 Task: Add an event with the title Sales Territory Planning and Expansion Strategies, date '2023/12/10', time 8:30 AM to 10:30 AMand add a description: As the faller begins to lean backward, the catchers should immediately extend their arms, creating a secure and stable platform for the faller to land on. Catchers should maintain a firm grip and ensure a safe landing for the faller.Select event color  Banana . Add location for the event as: Glasgow, UK, logged in from the account softage.4@softage.netand send the event invitation to softage.10@softage.net and softage.1@softage.net. Set a reminder for the event Doesn't repeat
Action: Mouse moved to (68, 89)
Screenshot: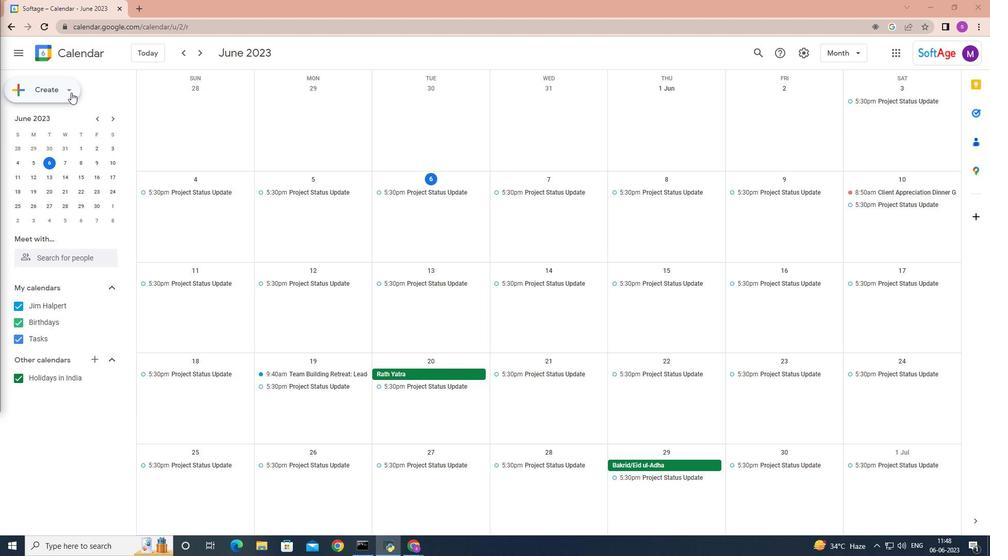 
Action: Mouse pressed left at (68, 89)
Screenshot: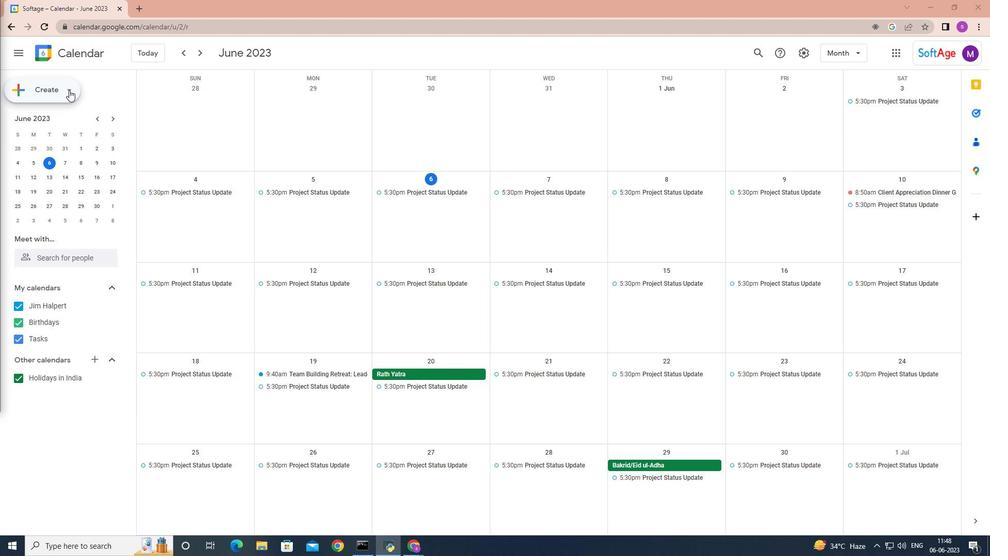 
Action: Mouse moved to (67, 114)
Screenshot: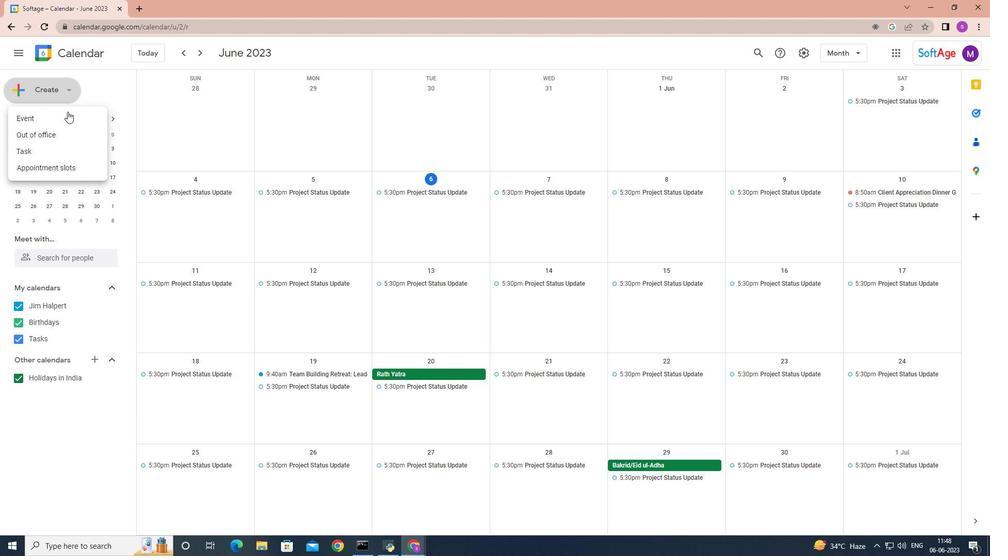 
Action: Mouse pressed left at (67, 114)
Screenshot: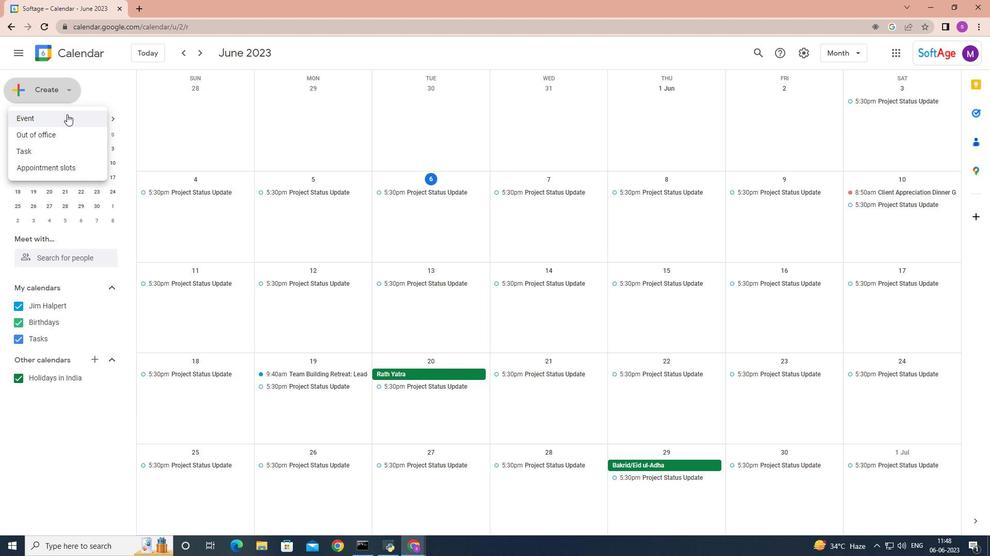 
Action: Mouse moved to (277, 403)
Screenshot: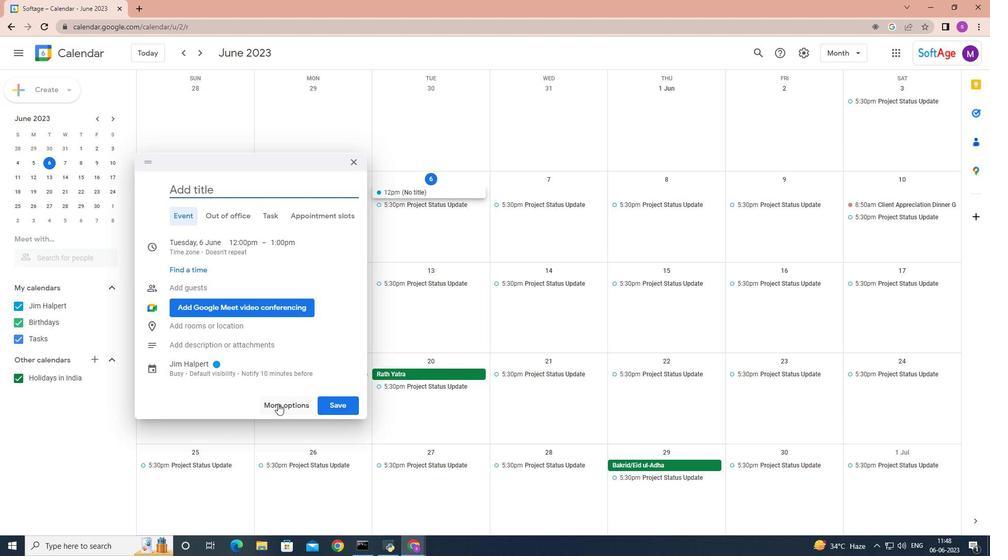 
Action: Mouse pressed left at (277, 403)
Screenshot: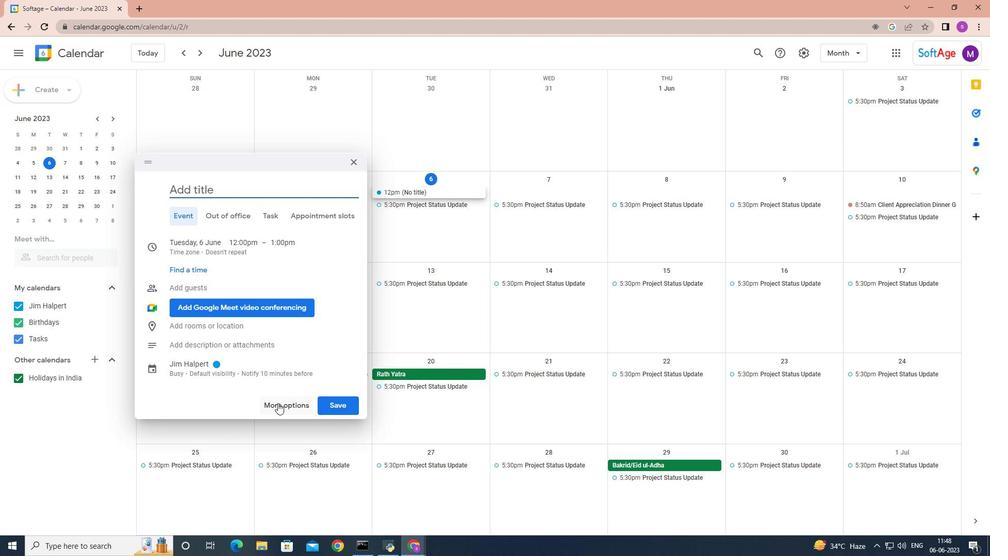 
Action: Key pressed <Key.shift>Sales<Key.space><Key.shift>Territort<Key.backspace>y<Key.space><Key.shift>Planning<Key.space>and<Key.space><Key.shift>Expansion<Key.space><Key.shift>Strategies
Screenshot: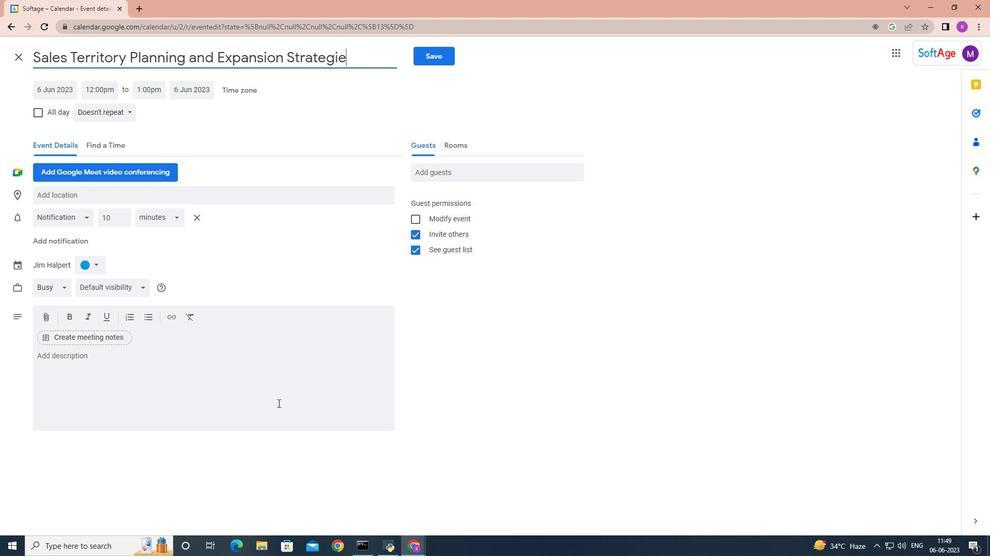 
Action: Mouse moved to (62, 88)
Screenshot: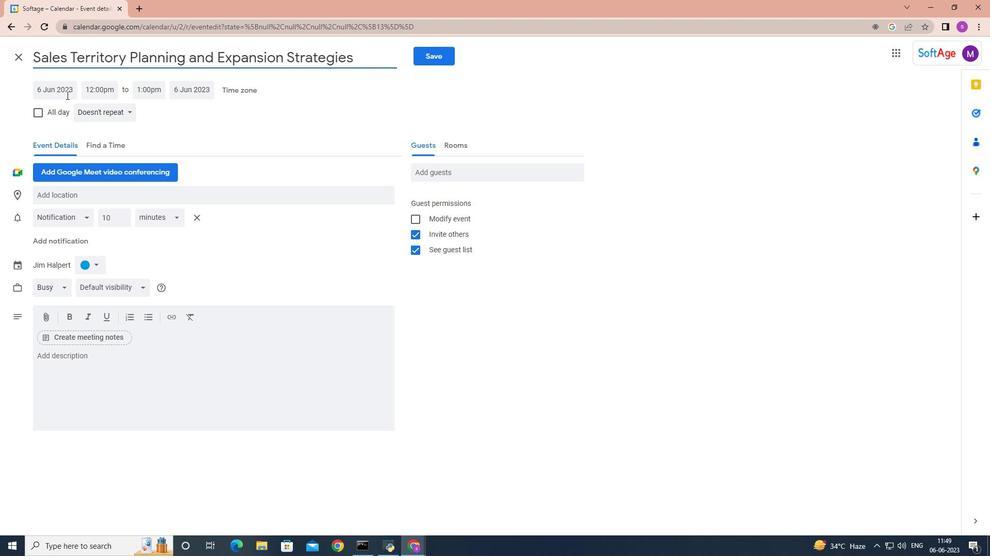 
Action: Mouse pressed left at (62, 88)
Screenshot: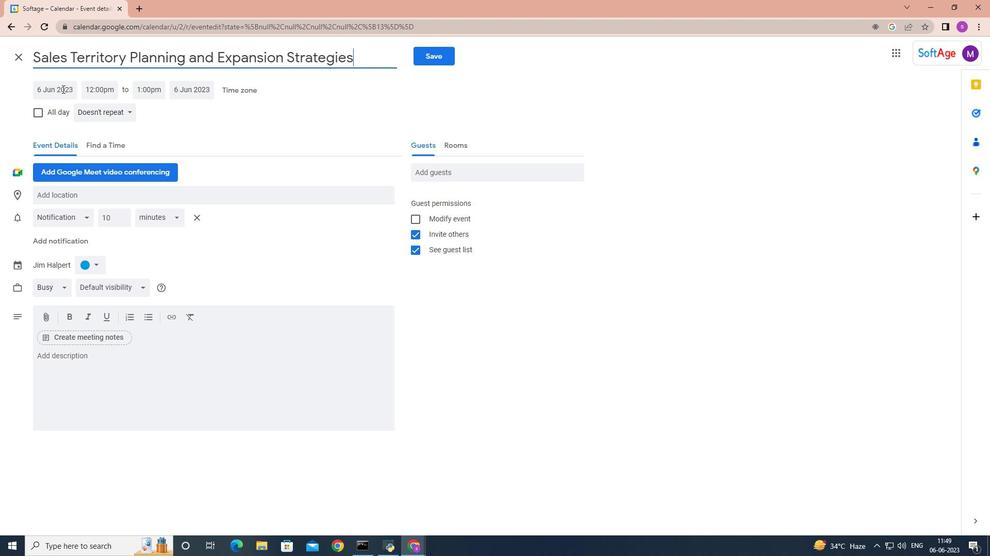 
Action: Mouse moved to (164, 112)
Screenshot: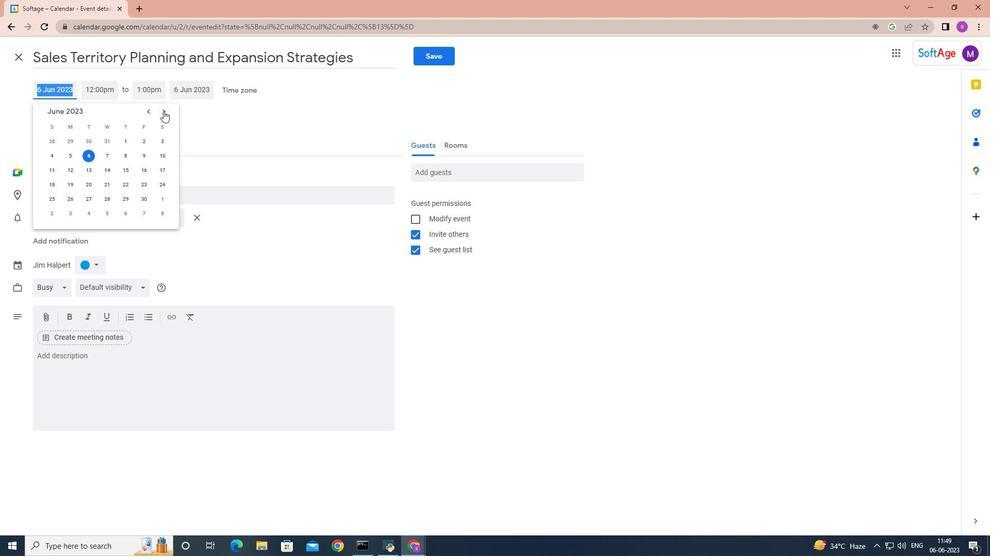 
Action: Mouse pressed left at (164, 112)
Screenshot: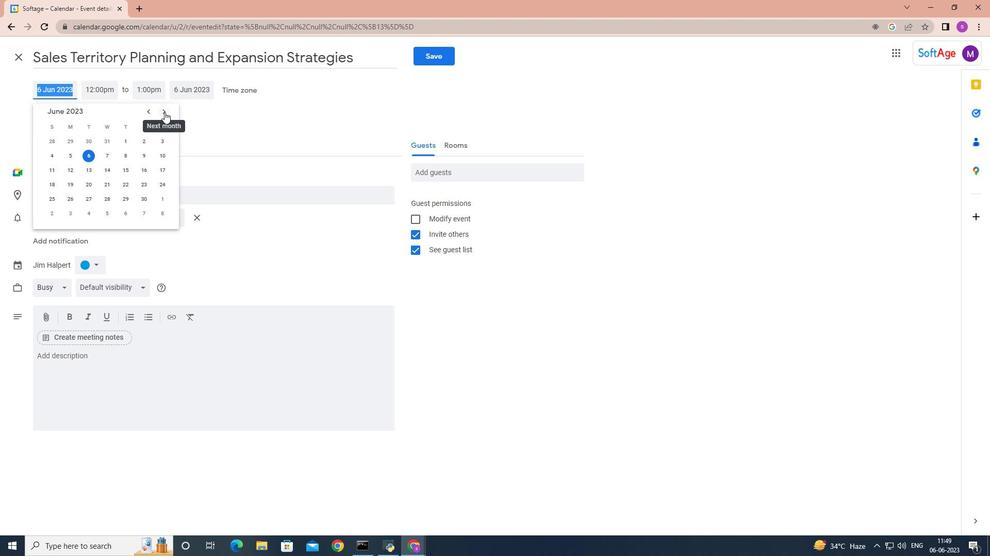 
Action: Mouse pressed left at (164, 112)
Screenshot: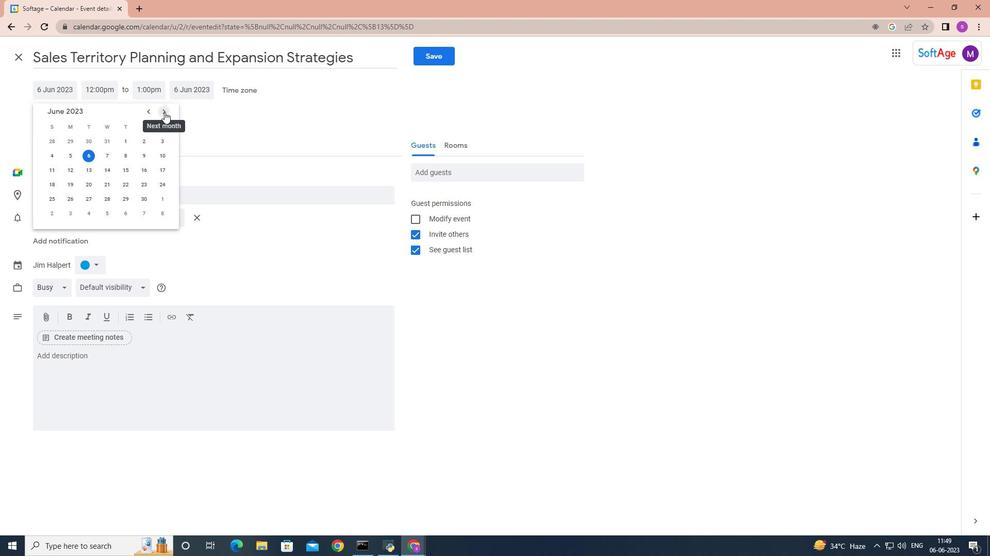 
Action: Mouse pressed left at (164, 112)
Screenshot: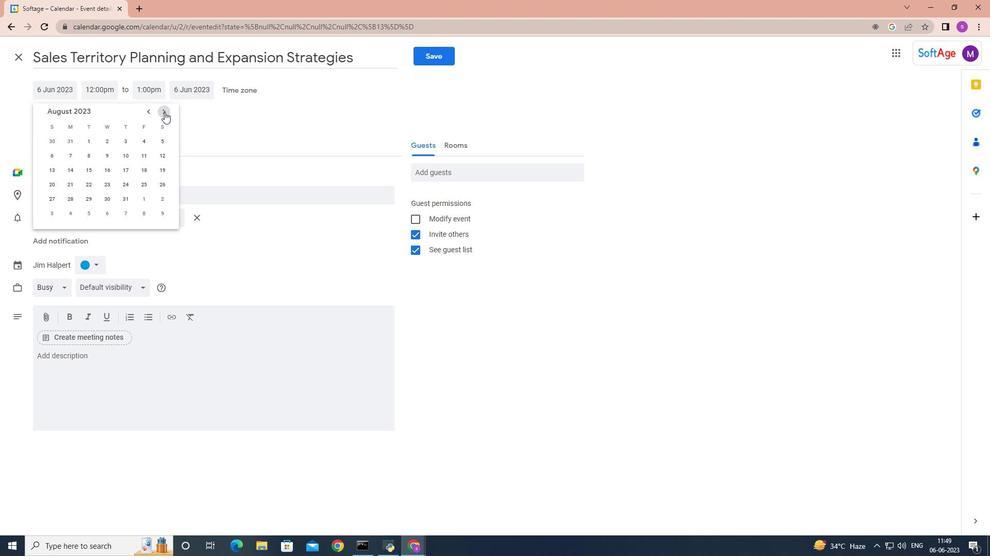 
Action: Mouse pressed left at (164, 112)
Screenshot: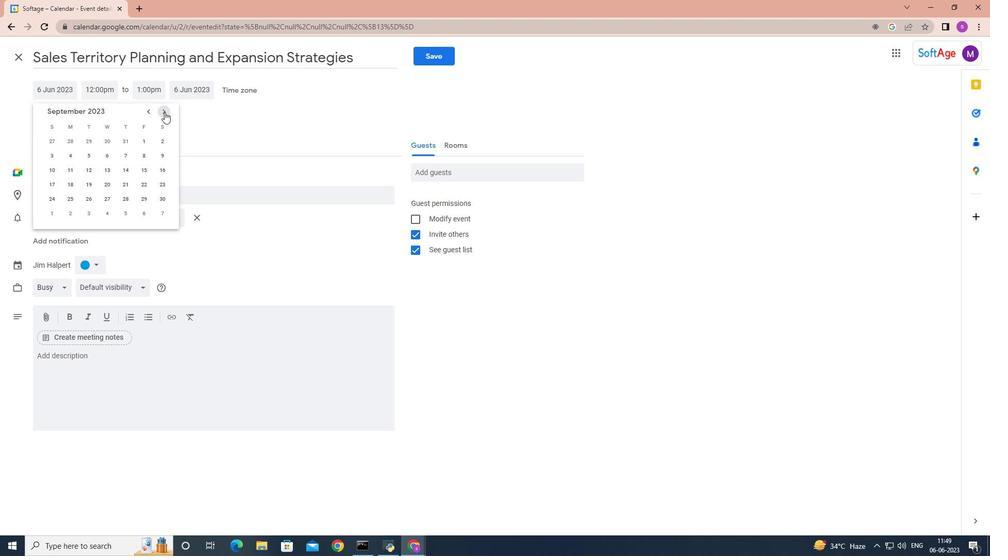 
Action: Mouse pressed left at (164, 112)
Screenshot: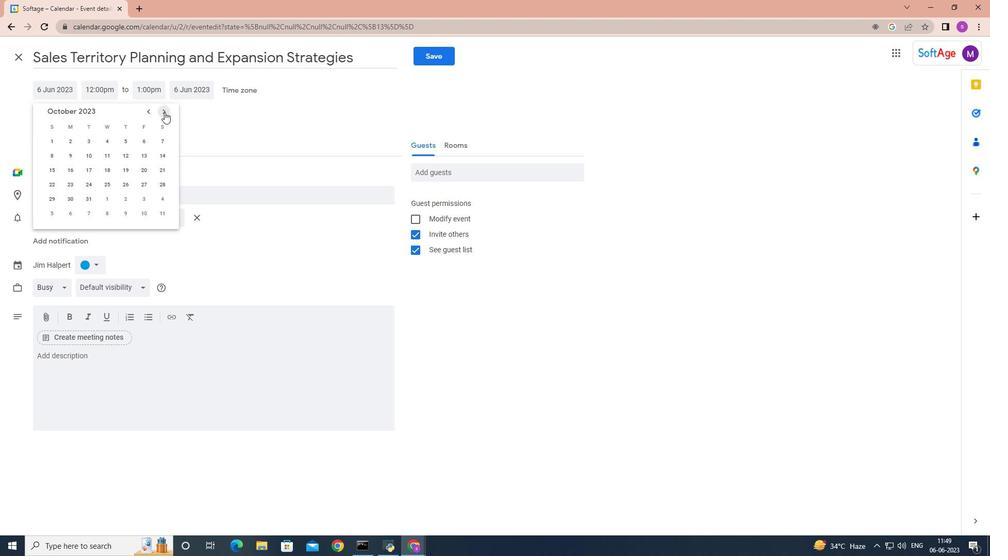 
Action: Mouse pressed left at (164, 112)
Screenshot: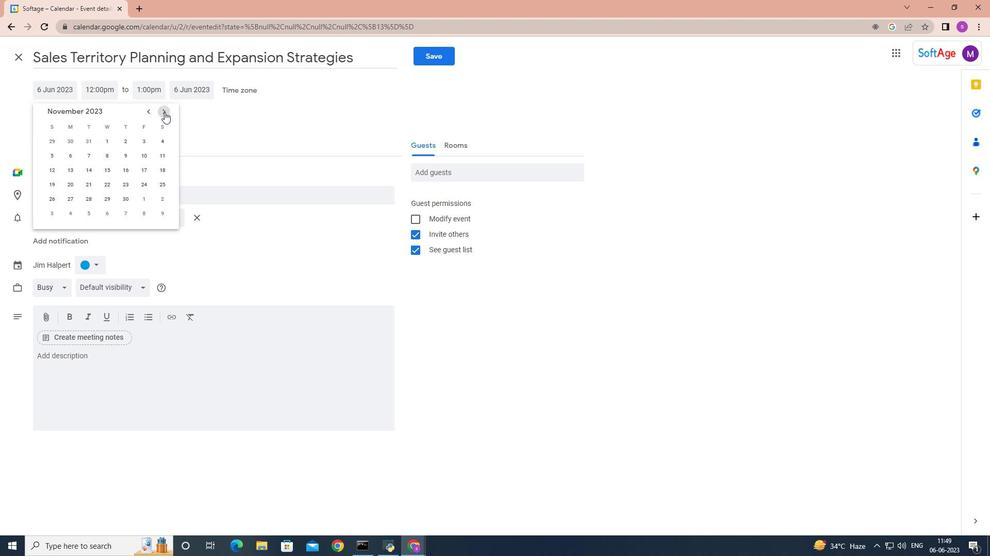 
Action: Mouse moved to (51, 170)
Screenshot: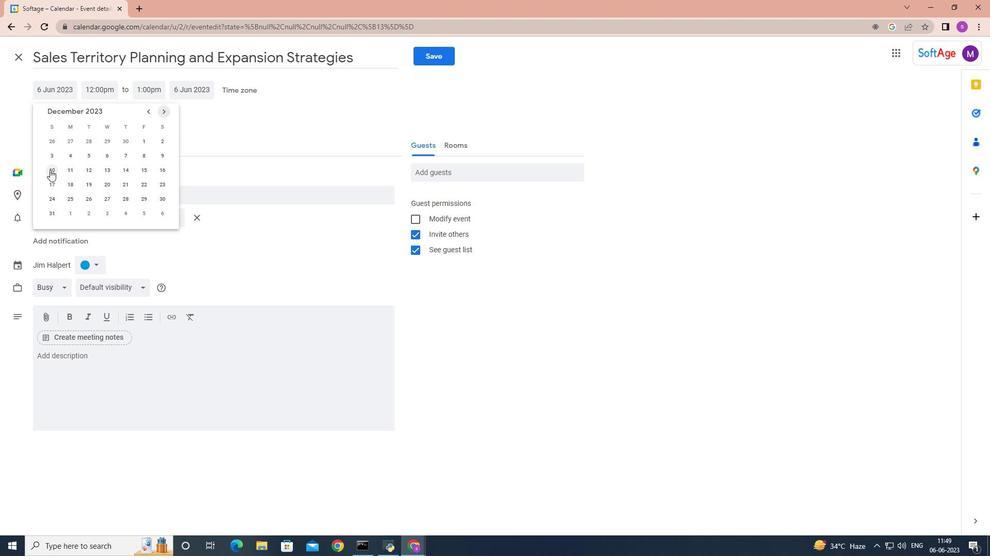 
Action: Mouse pressed left at (51, 170)
Screenshot: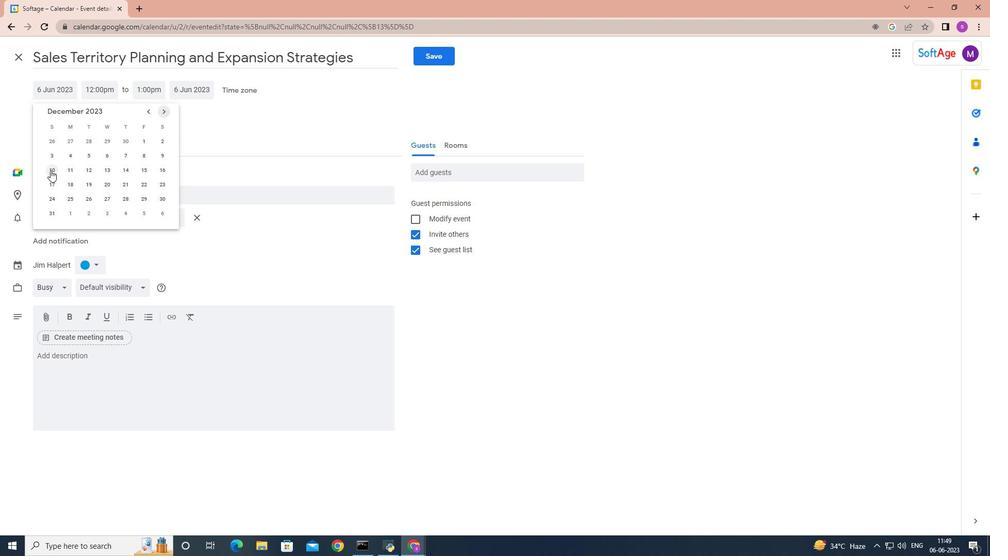 
Action: Mouse moved to (103, 86)
Screenshot: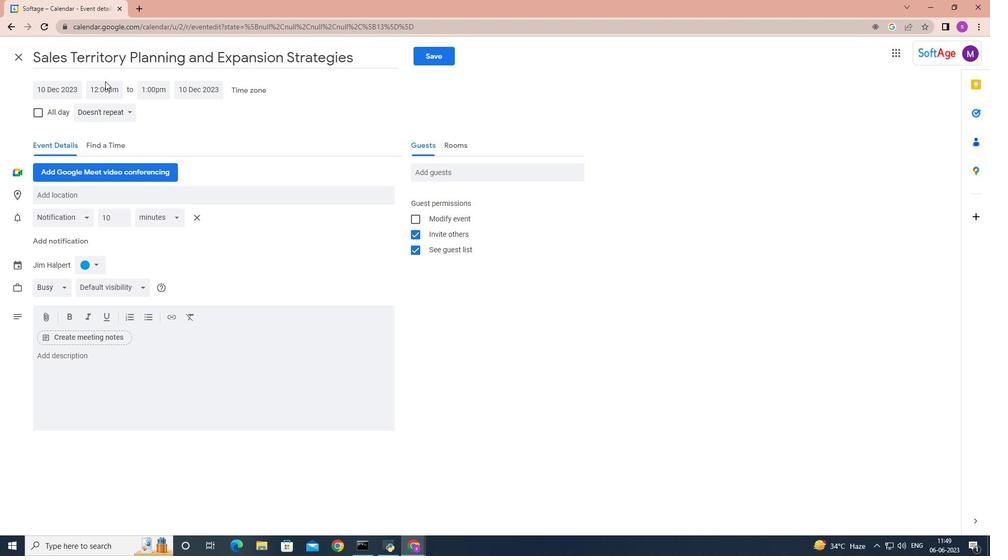 
Action: Mouse pressed left at (103, 86)
Screenshot: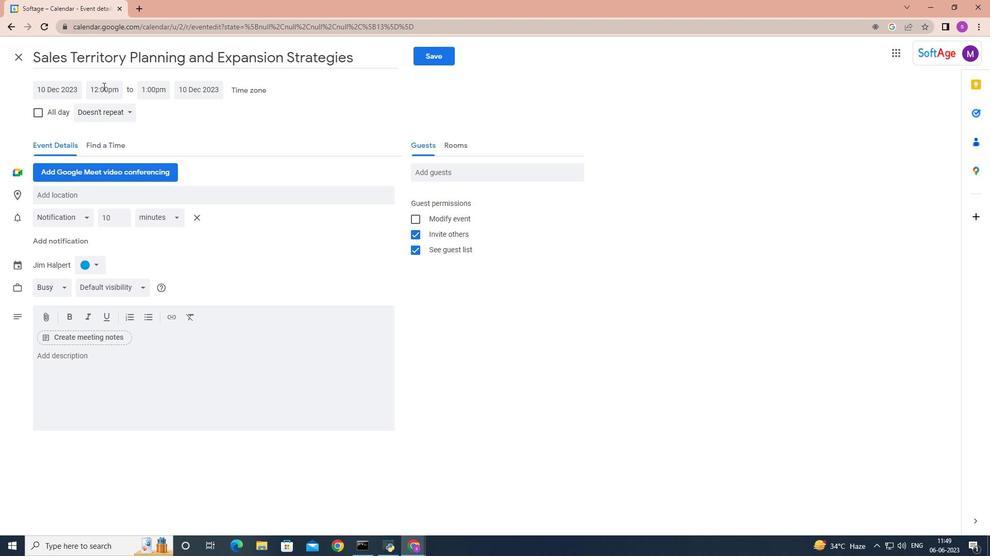 
Action: Mouse moved to (140, 142)
Screenshot: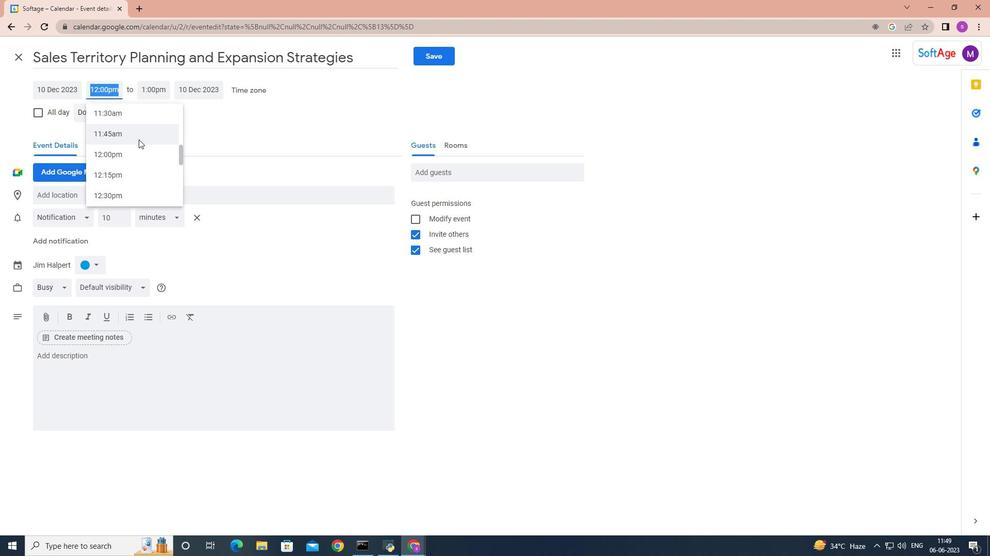 
Action: Mouse scrolled (140, 142) with delta (0, 0)
Screenshot: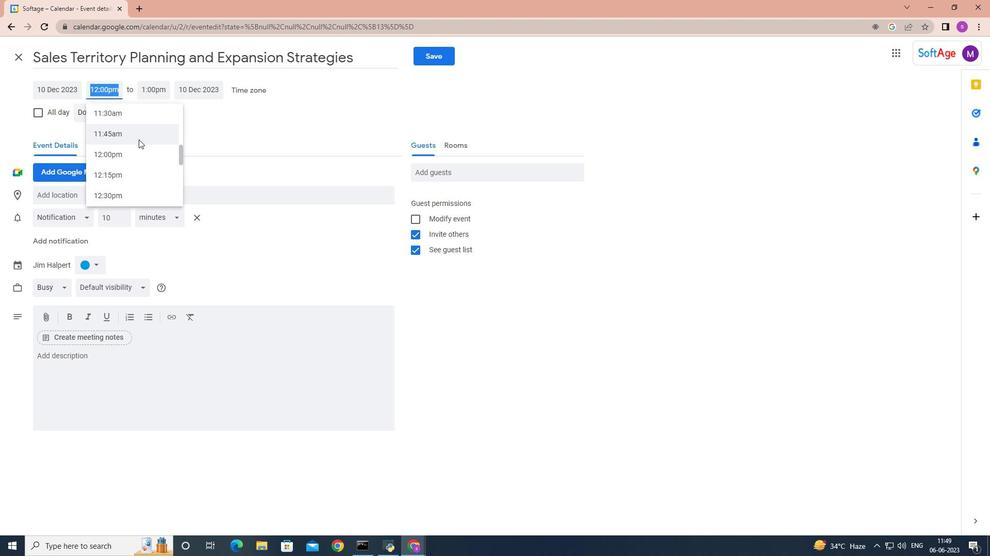 
Action: Mouse scrolled (140, 142) with delta (0, 0)
Screenshot: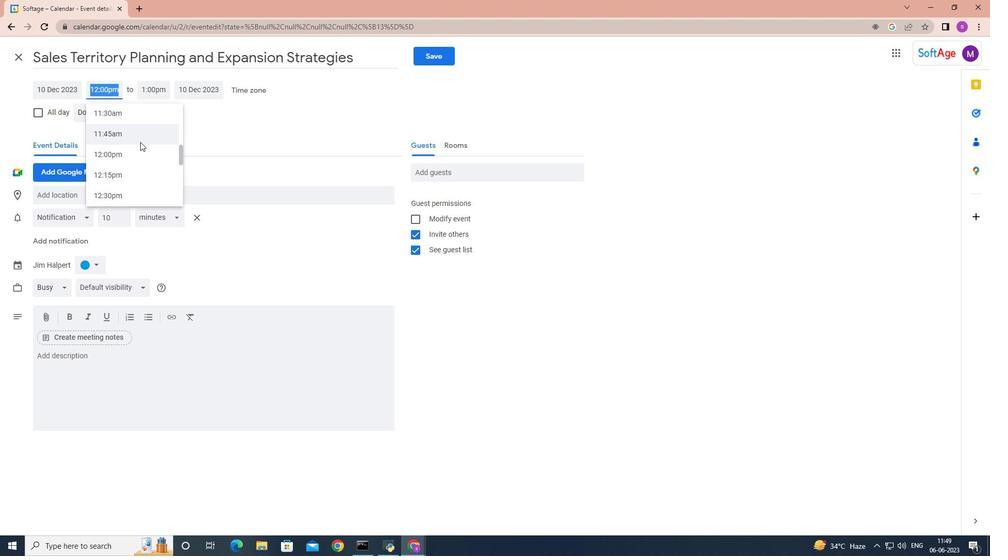 
Action: Mouse scrolled (140, 142) with delta (0, 0)
Screenshot: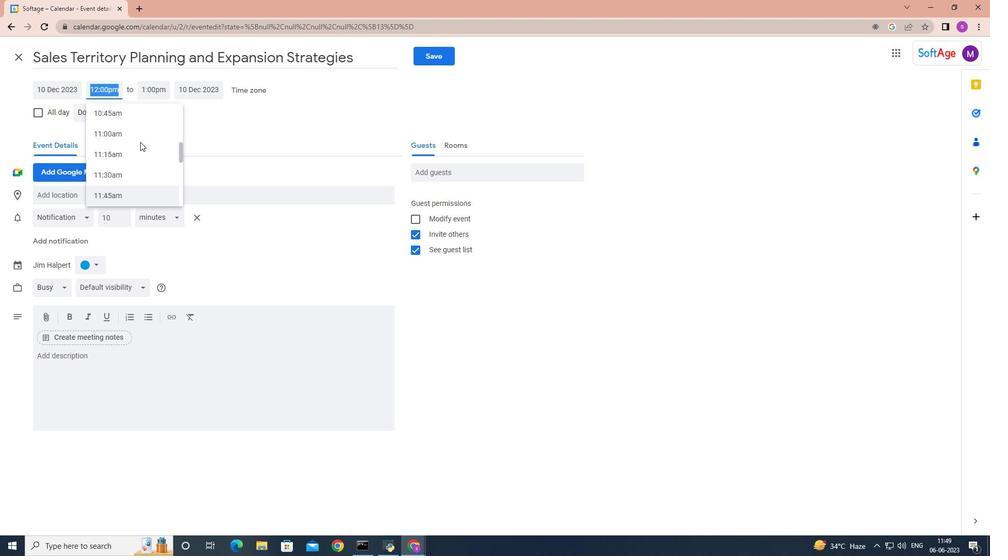 
Action: Mouse scrolled (140, 142) with delta (0, 0)
Screenshot: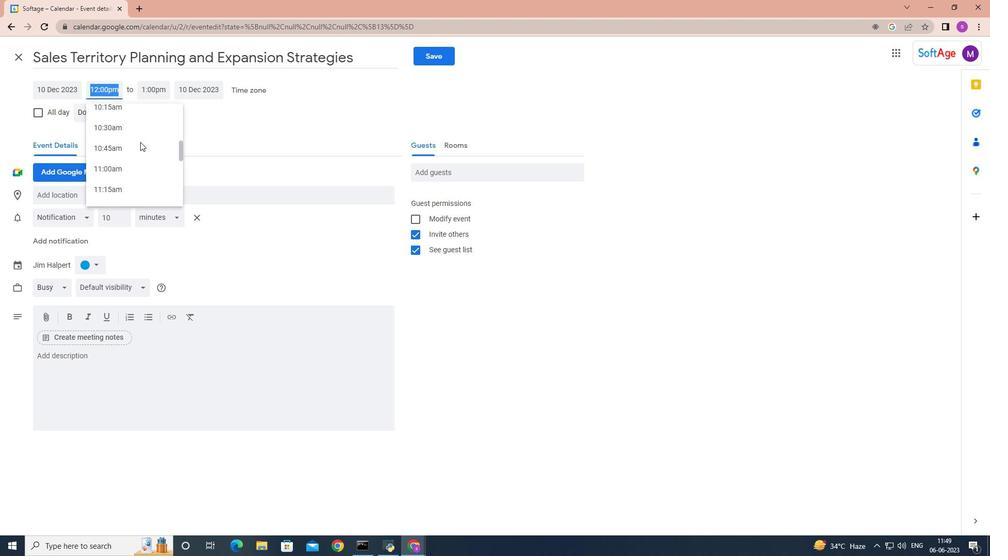 
Action: Mouse scrolled (140, 142) with delta (0, 0)
Screenshot: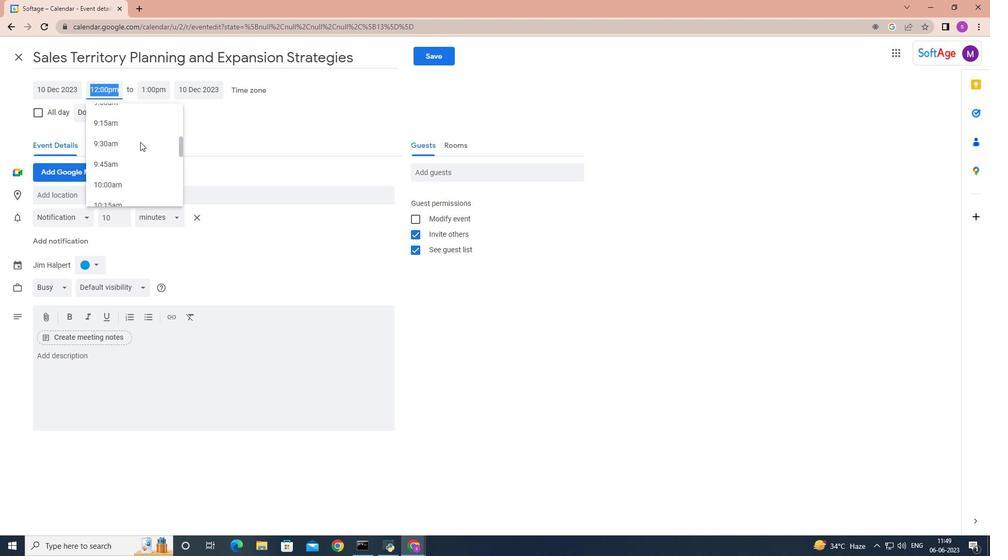 
Action: Mouse moved to (132, 123)
Screenshot: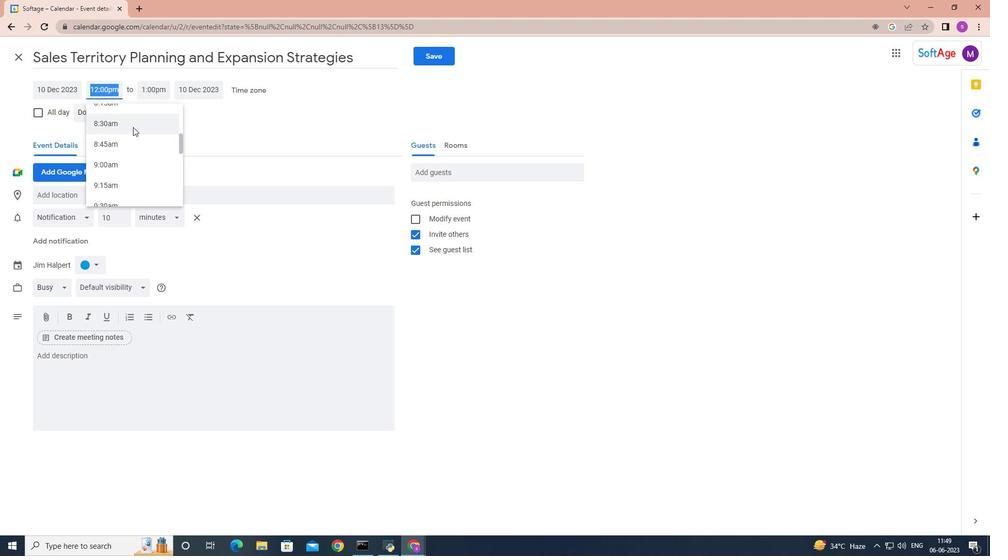 
Action: Mouse pressed left at (132, 123)
Screenshot: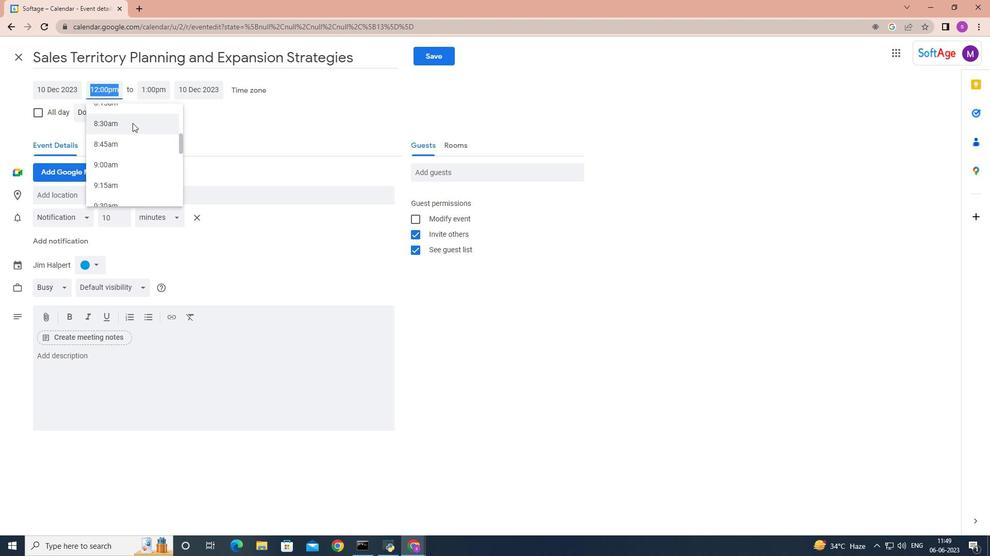 
Action: Mouse moved to (157, 91)
Screenshot: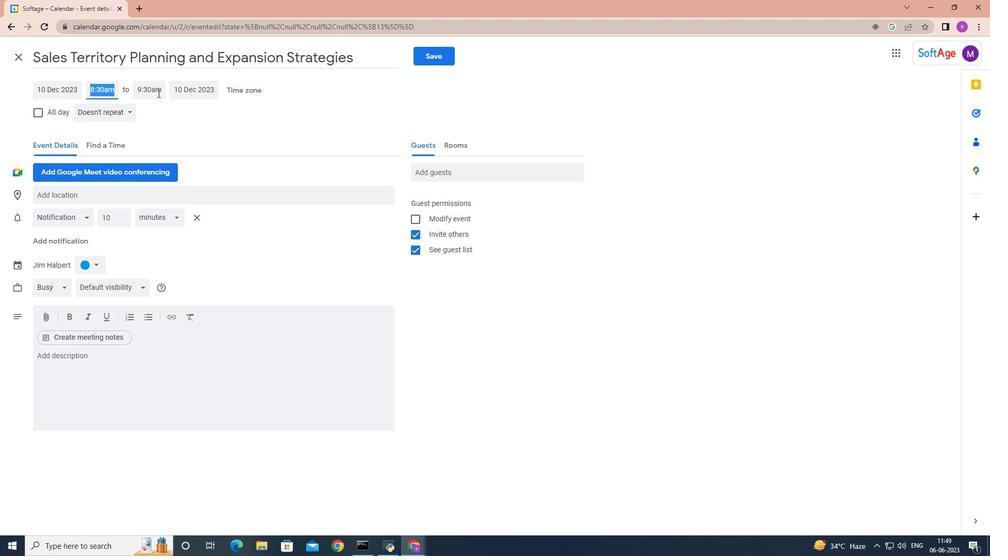 
Action: Mouse pressed left at (157, 91)
Screenshot: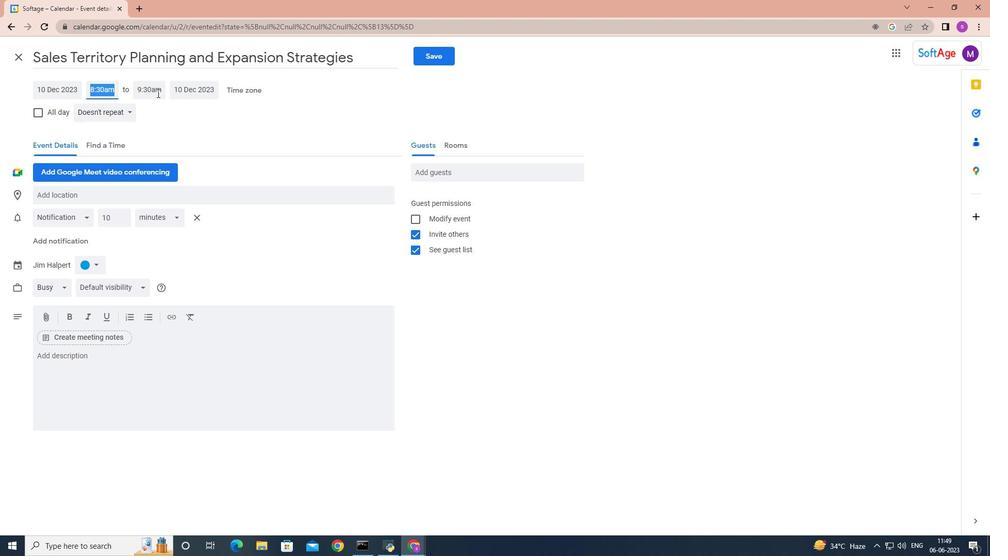 
Action: Mouse moved to (179, 195)
Screenshot: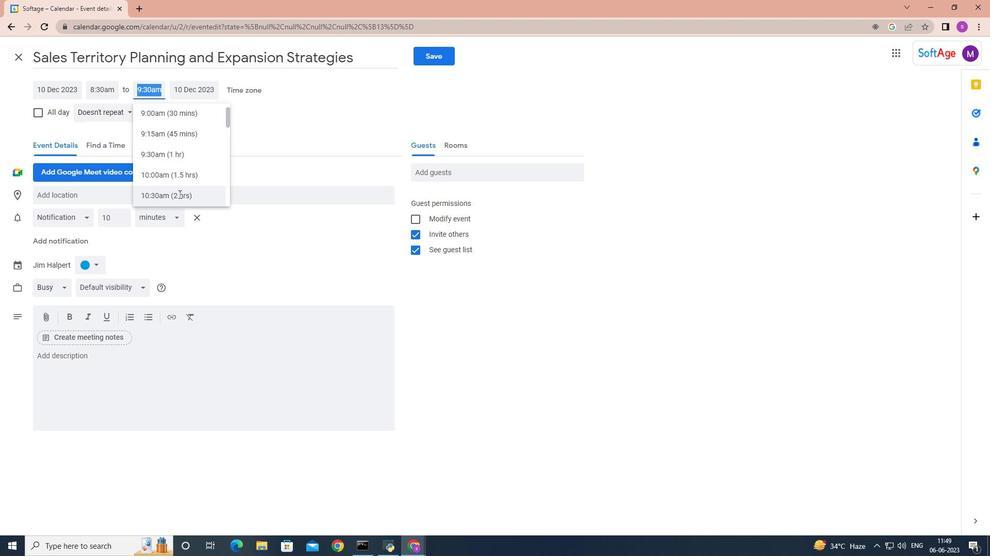 
Action: Mouse pressed left at (179, 195)
Screenshot: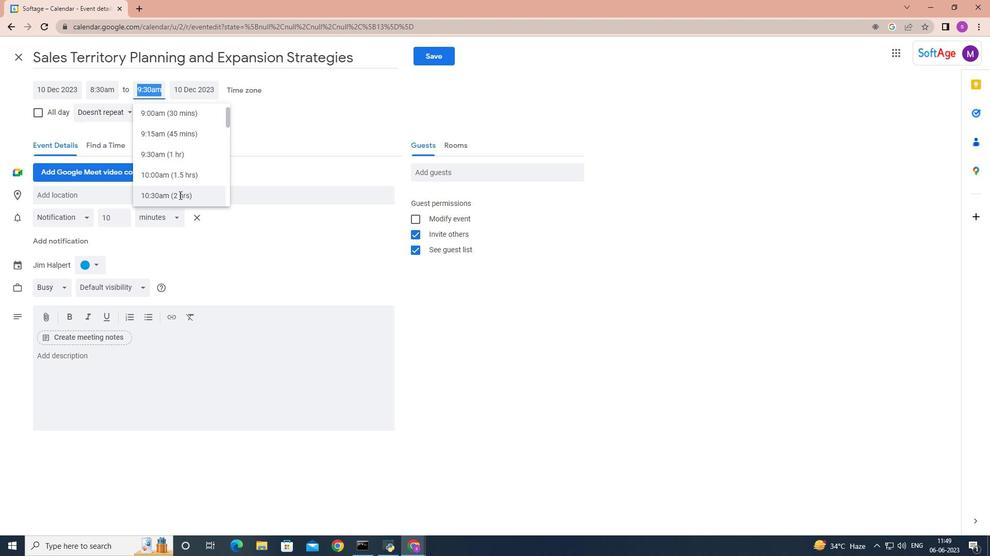 
Action: Mouse moved to (136, 351)
Screenshot: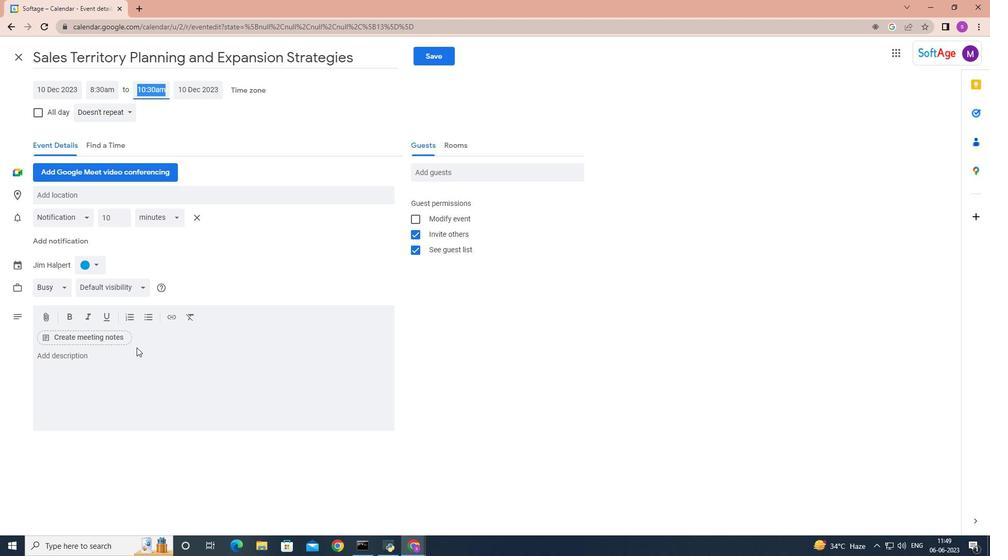 
Action: Mouse pressed left at (136, 351)
Screenshot: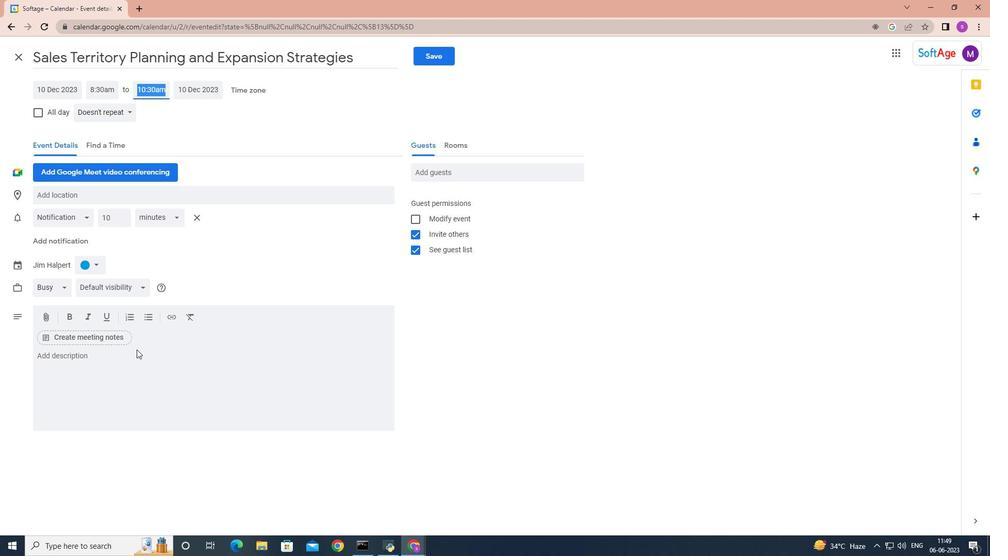 
Action: Mouse moved to (101, 364)
Screenshot: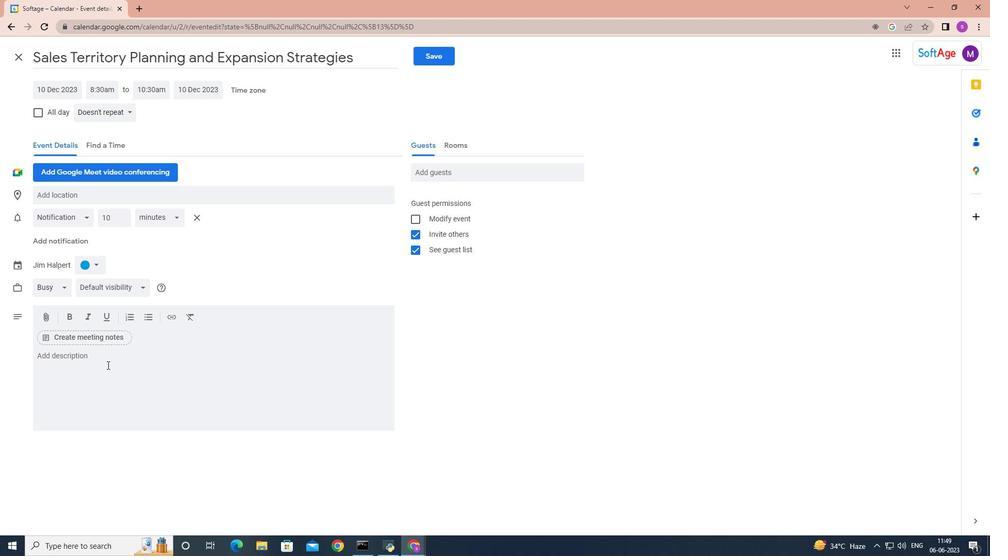 
Action: Mouse pressed left at (101, 364)
Screenshot: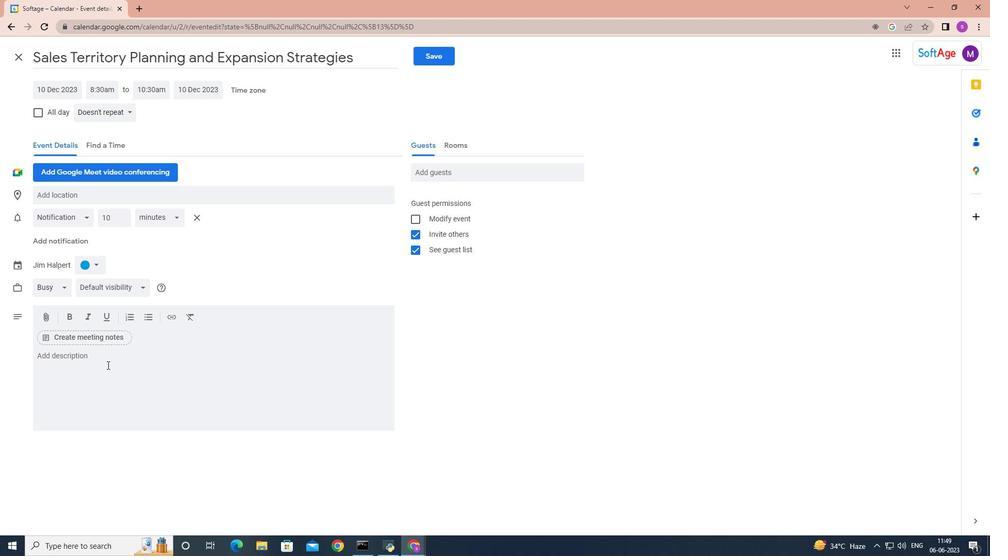 
Action: Key pressed <Key.shift>As<Key.space>the<Key.space>faller<Key.space>begins<Key.space>to<Key.space>lean<Key.space>backward<Key.space><Key.backspace>,<Key.space>the<Key.space>catchers<Key.space>should<Key.space>immediately<Key.space>extend<Key.space>their<Key.space>arms<Key.space><Key.backspace>,<Key.space>creating<Key.space>a<Key.space>secure<Key.space>and<Key.space>stable<Key.space>maintain<Key.space>a<Key.space>firm<Key.space>grip<Key.space>and<Key.space>ensure<Key.space>a<Key.space>safe<Key.space>landing<Key.space>for<Key.space>the<Key.space>faller.
Screenshot: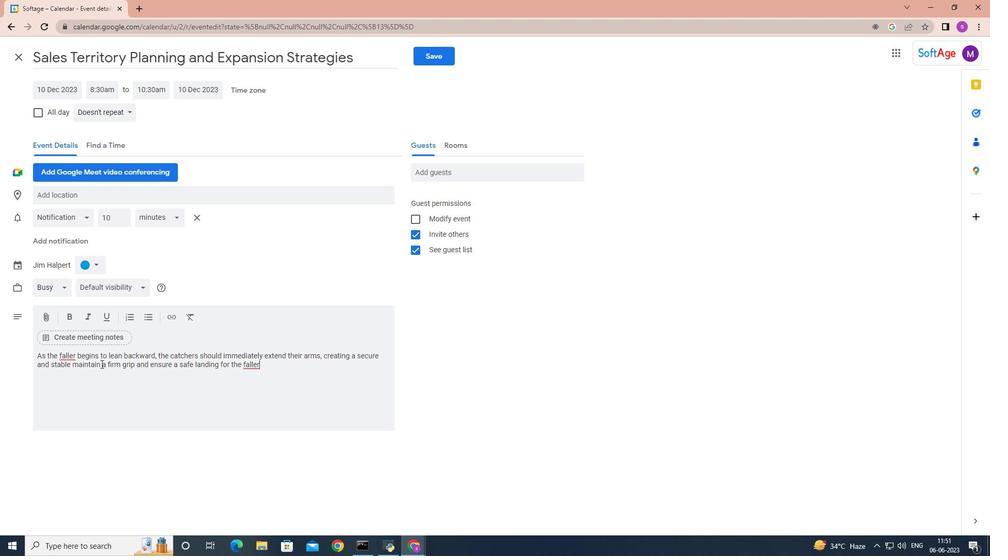 
Action: Mouse moved to (96, 265)
Screenshot: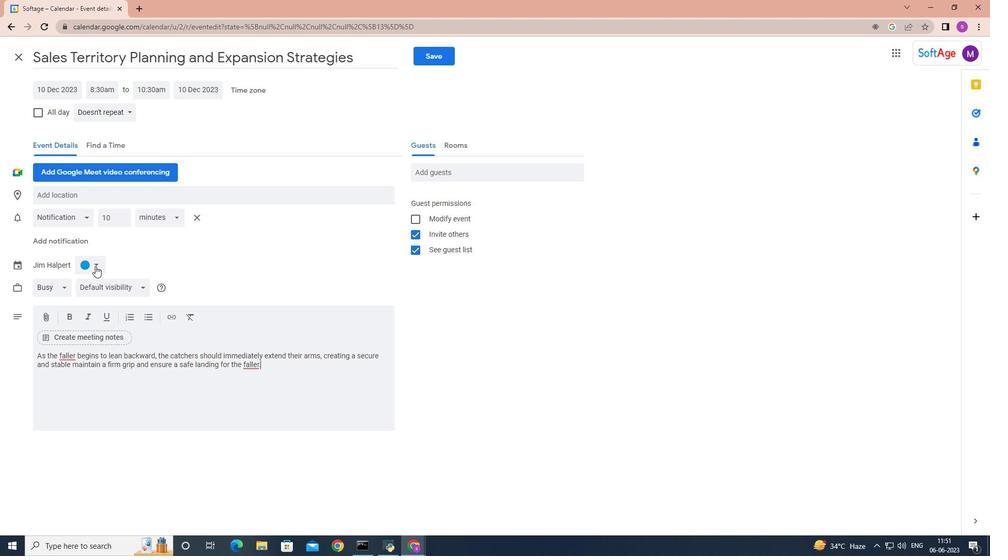 
Action: Mouse pressed left at (96, 265)
Screenshot: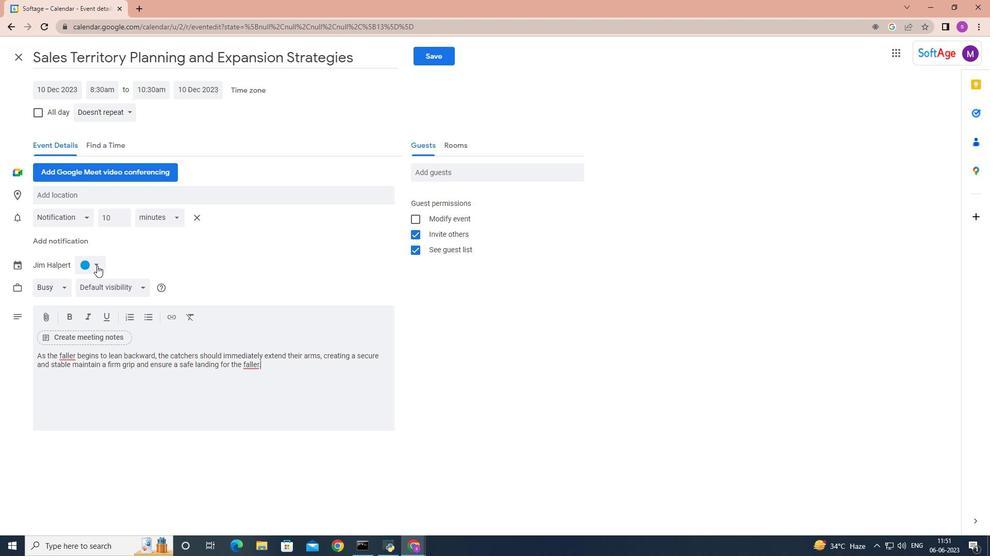 
Action: Mouse moved to (100, 274)
Screenshot: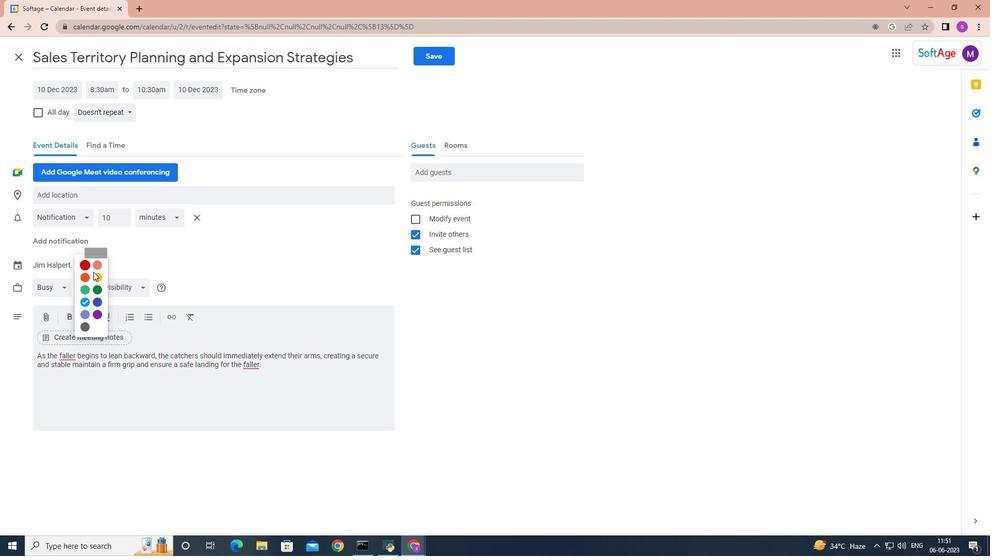 
Action: Mouse pressed left at (100, 274)
Screenshot: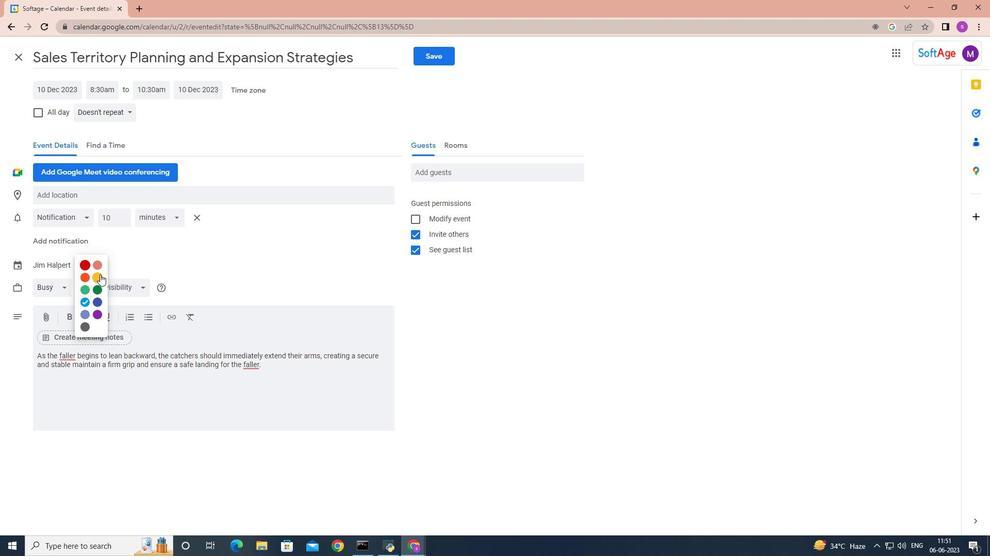 
Action: Mouse moved to (109, 195)
Screenshot: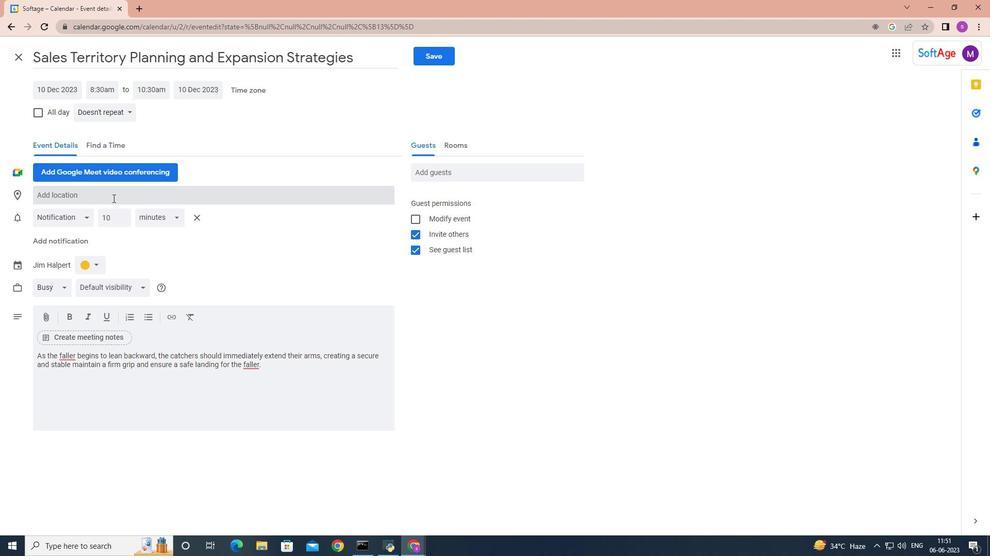 
Action: Mouse pressed left at (109, 195)
Screenshot: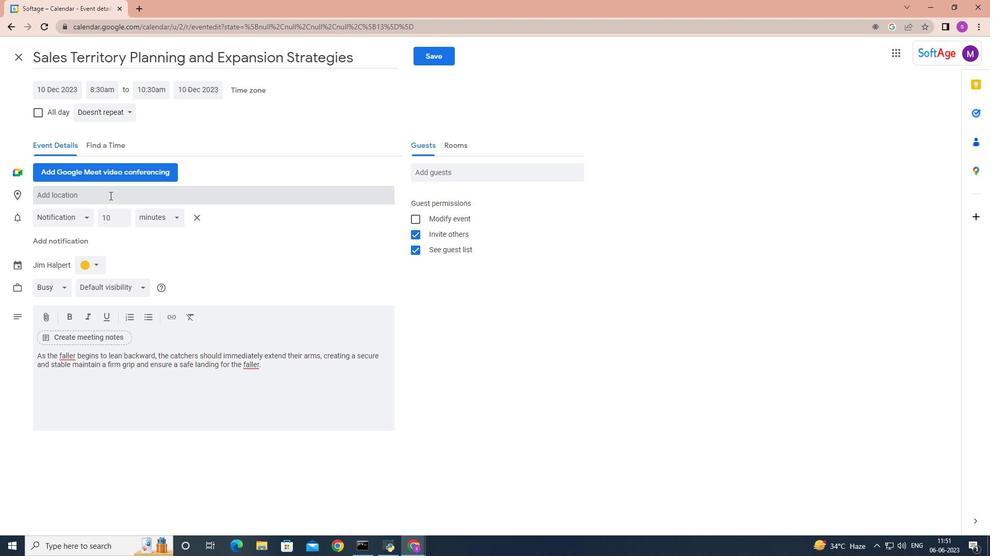 
Action: Key pressed <Key.shift>Glasgow,<Key.space><Key.shift>U<Key.shift><Key.shift>K<Key.space>
Screenshot: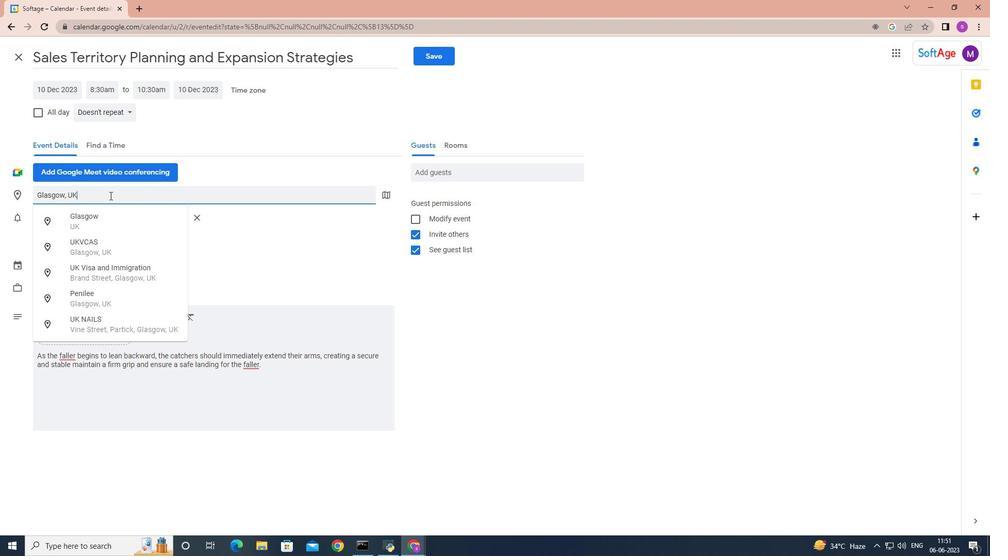 
Action: Mouse moved to (447, 175)
Screenshot: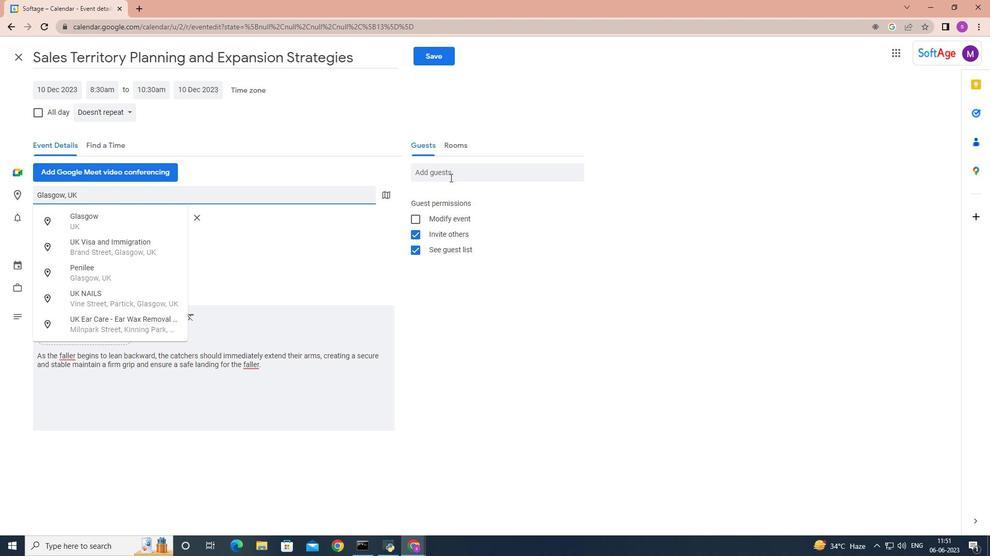 
Action: Mouse pressed left at (447, 175)
Screenshot: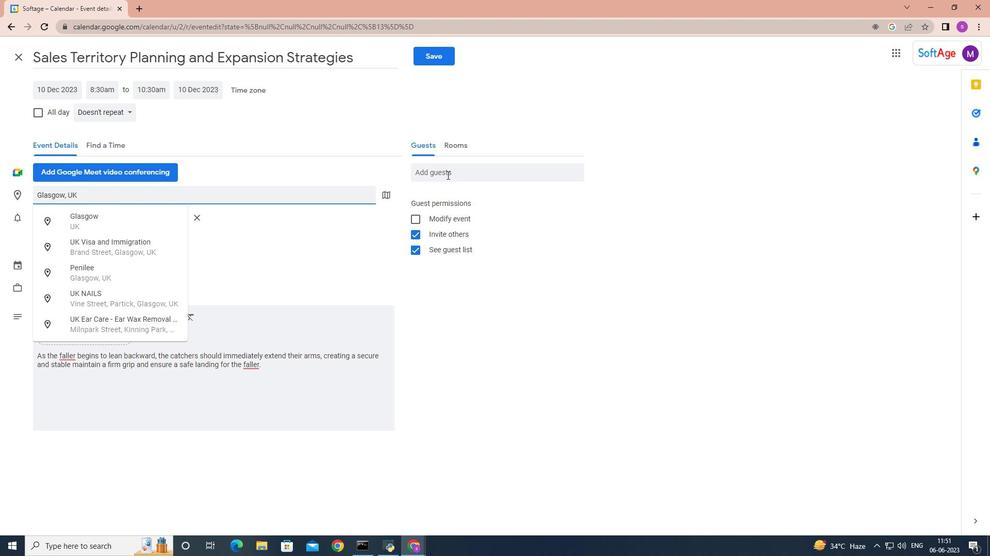 
Action: Key pressed softage.10
Screenshot: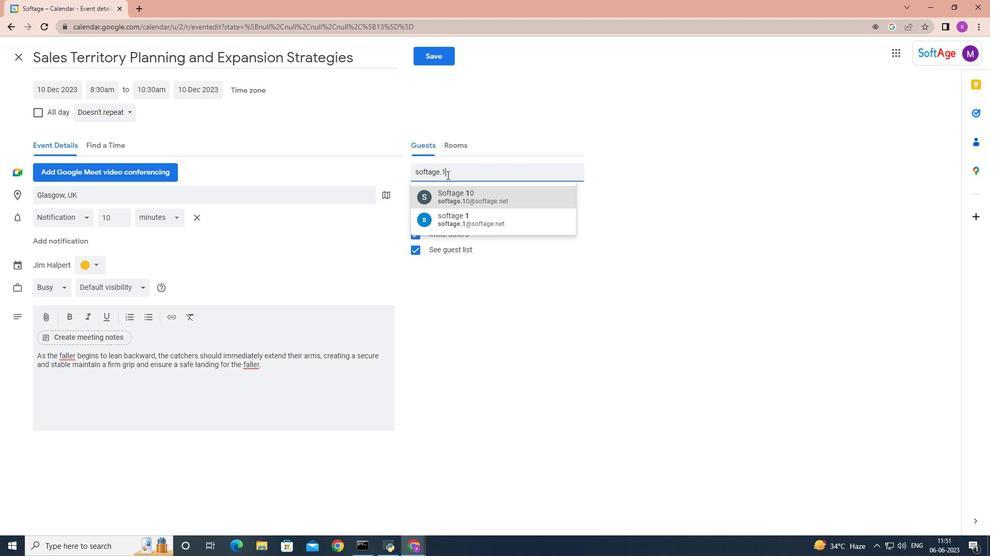 
Action: Mouse moved to (457, 198)
Screenshot: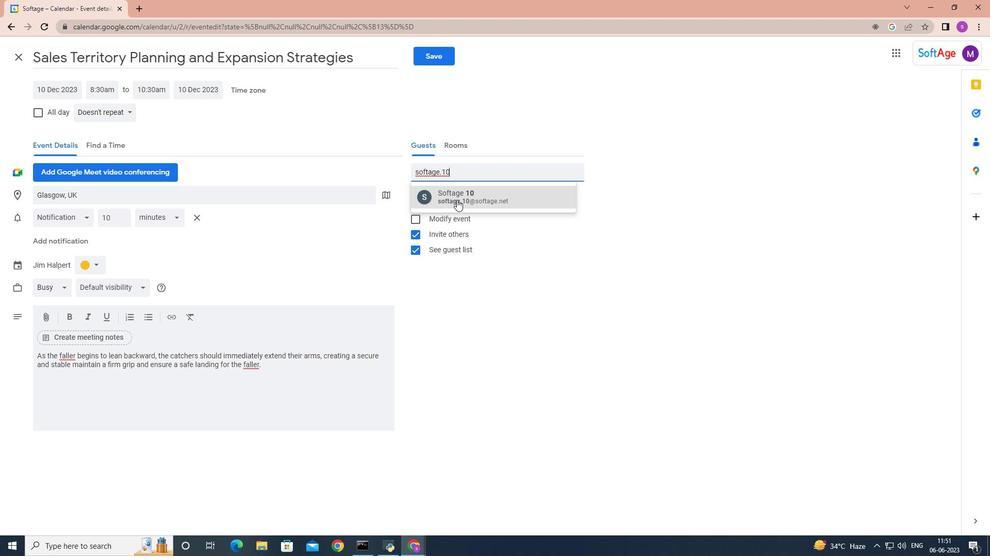 
Action: Mouse pressed left at (457, 198)
Screenshot: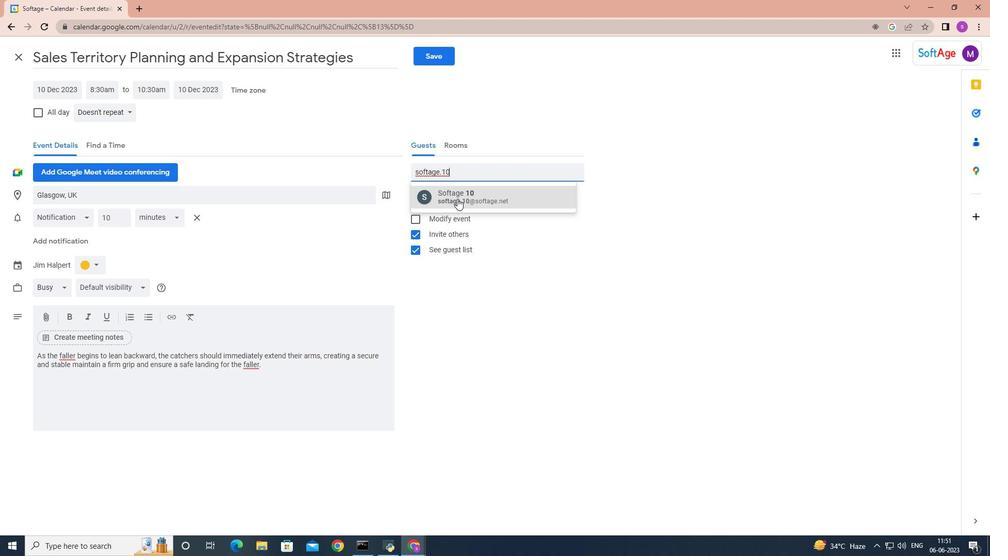 
Action: Key pressed softage.1
Screenshot: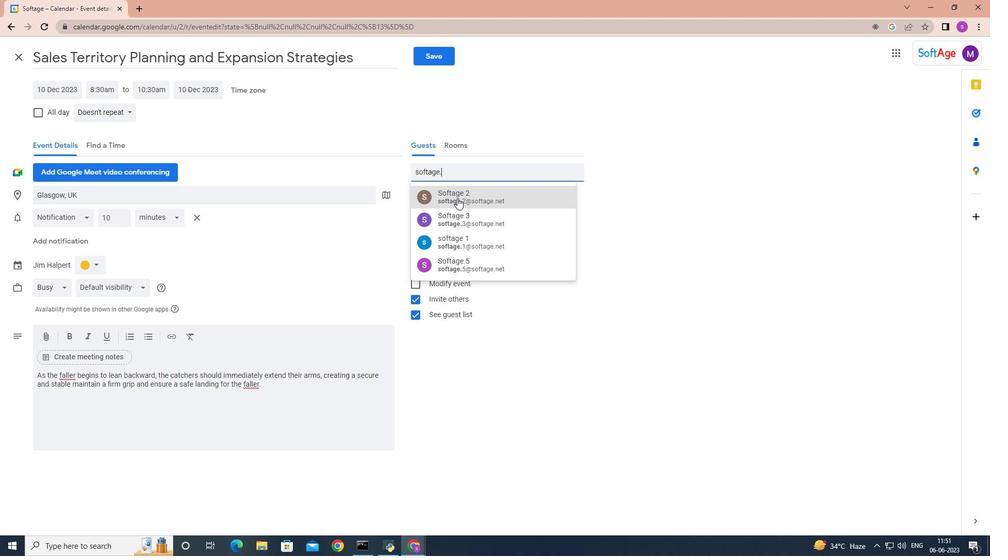 
Action: Mouse pressed left at (457, 198)
Screenshot: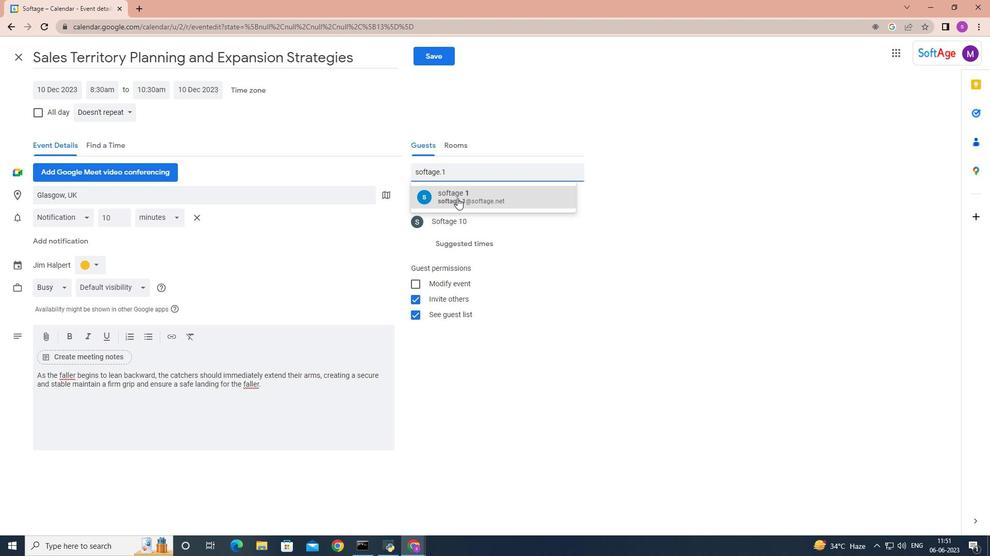
Action: Mouse moved to (129, 112)
Screenshot: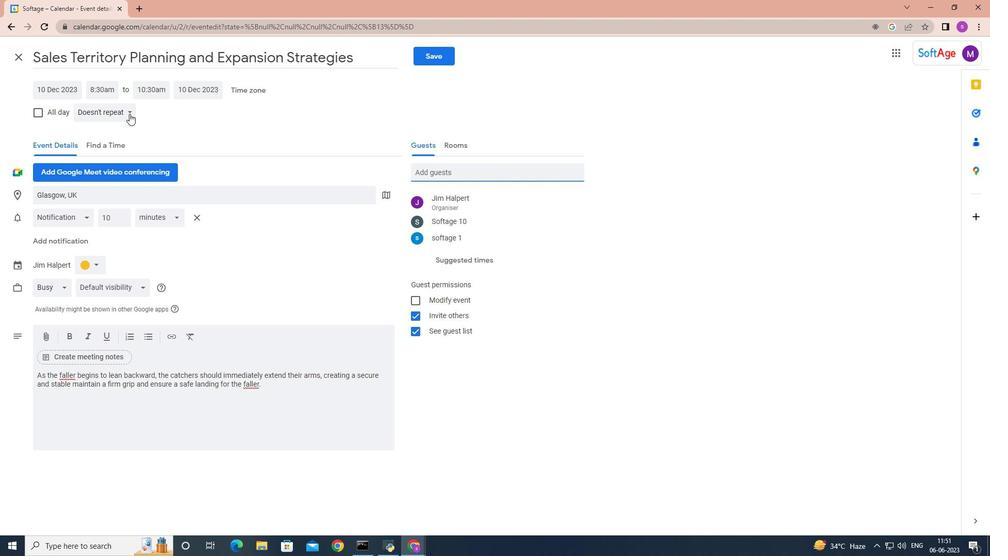 
Action: Mouse pressed left at (129, 112)
Screenshot: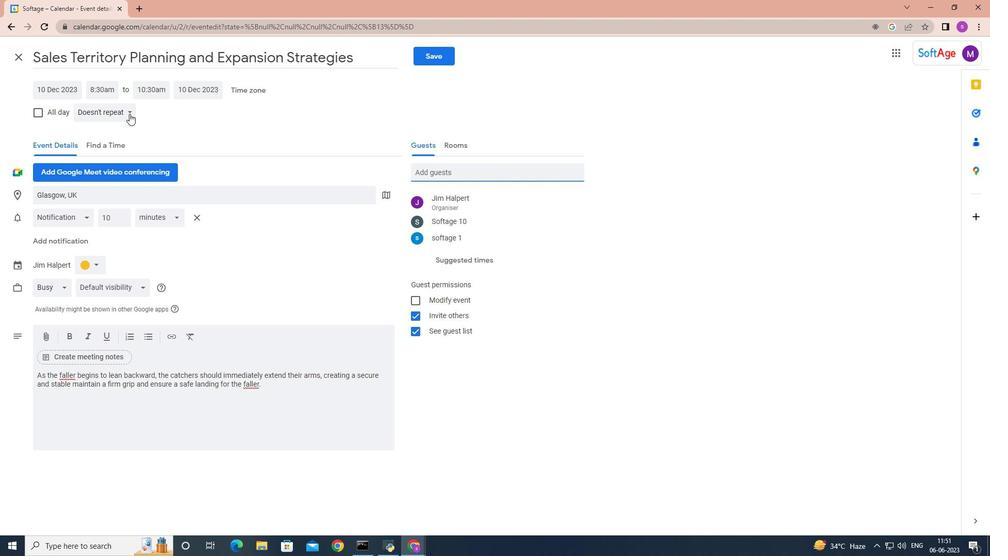 
Action: Mouse pressed left at (129, 112)
Screenshot: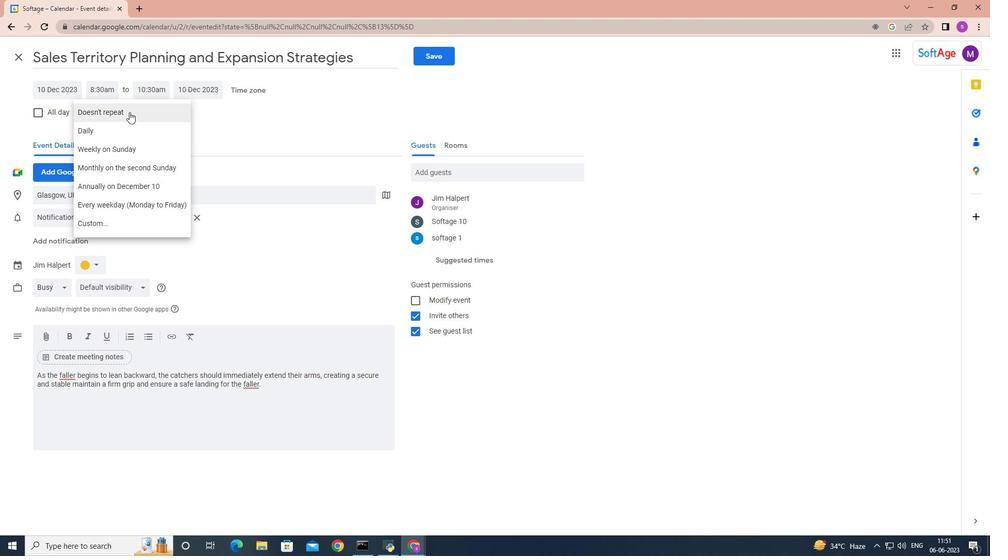 
Action: Mouse moved to (438, 55)
Screenshot: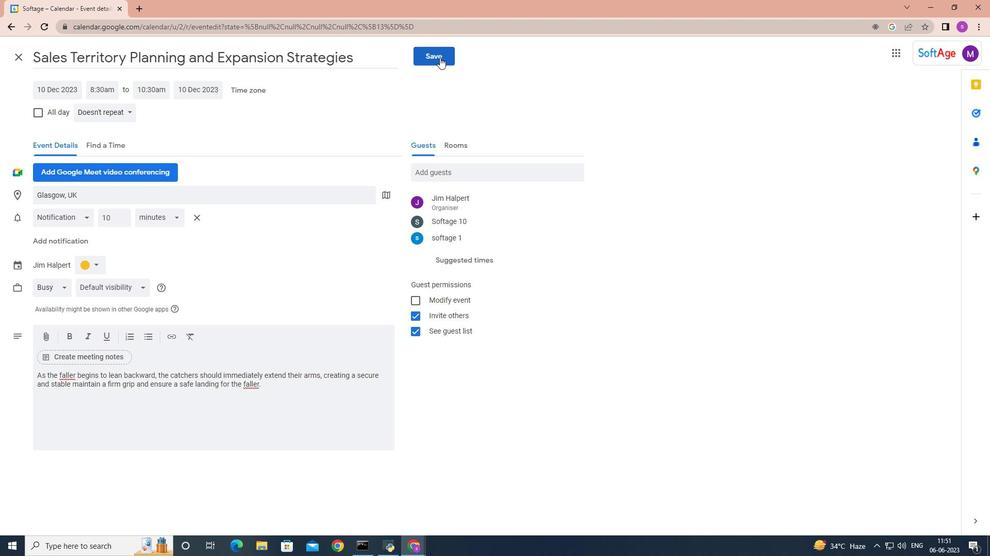 
Action: Mouse pressed left at (438, 55)
Screenshot: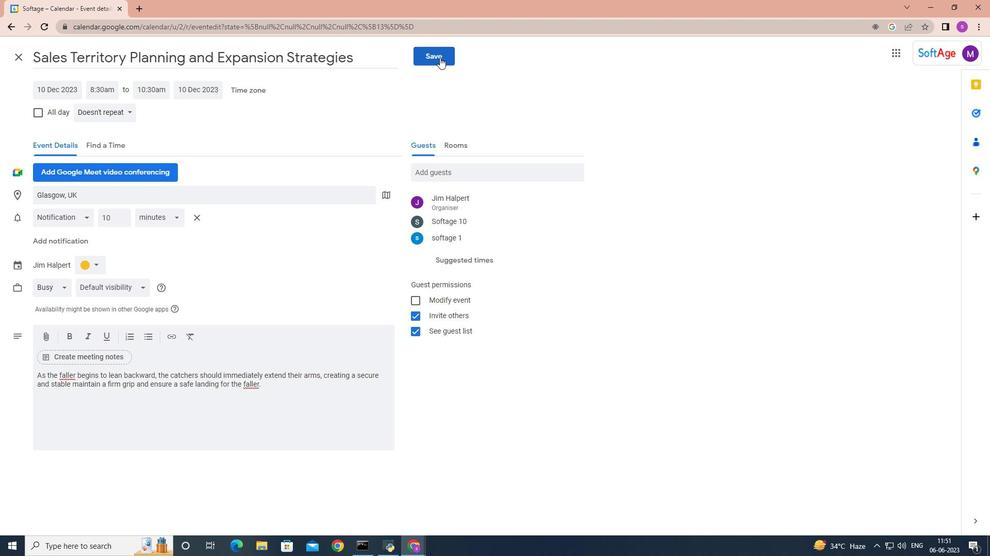 
Action: Mouse moved to (595, 305)
Screenshot: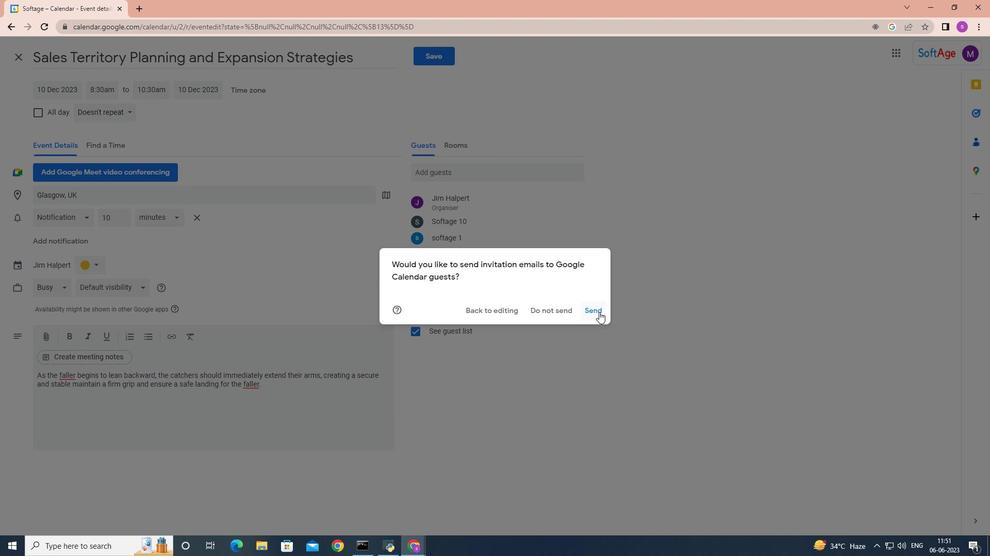 
Action: Mouse pressed left at (595, 305)
Screenshot: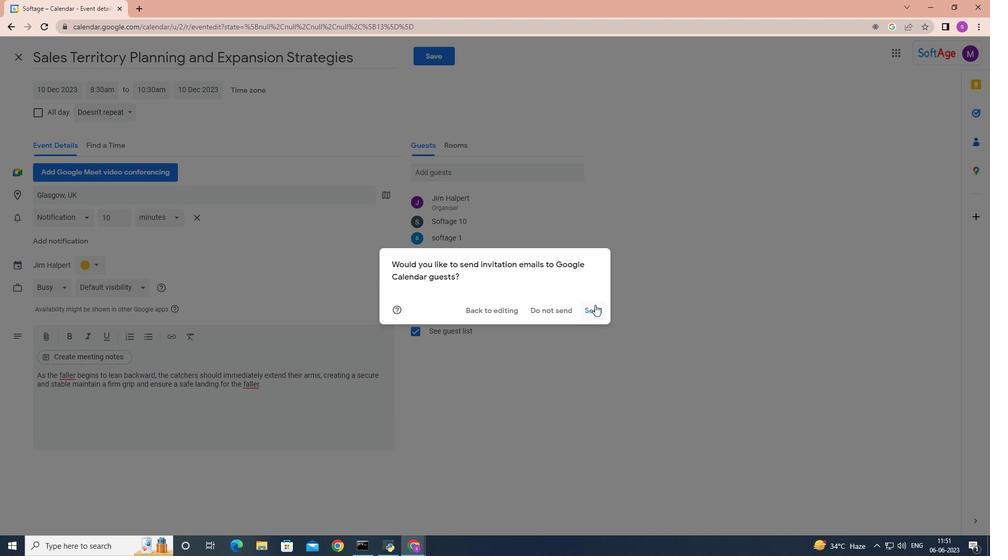 
